 Task: Search for contacts with the surname 'Smith' and mailing address '204, Udyog Vihar Phase 4, Gurugram'.
Action: Mouse moved to (16, 106)
Screenshot: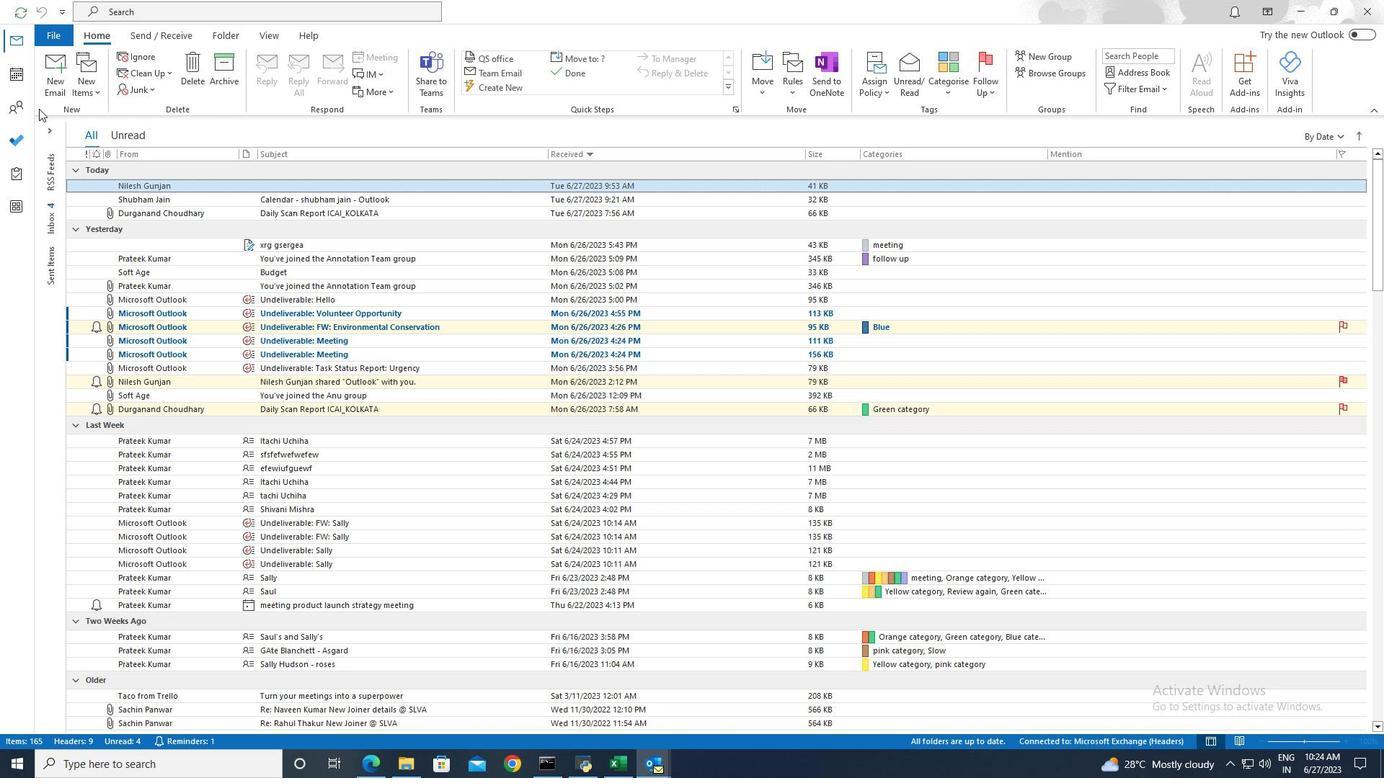 
Action: Mouse pressed left at (16, 106)
Screenshot: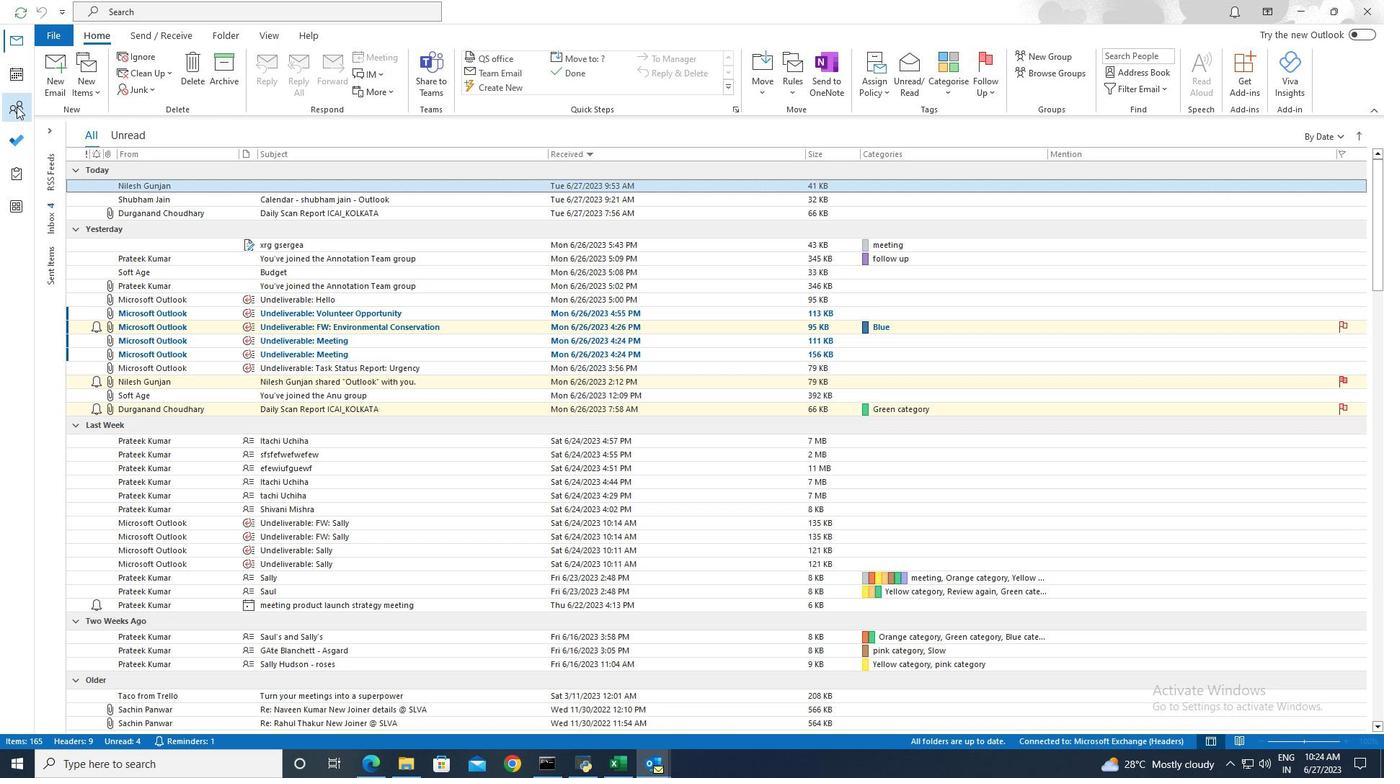 
Action: Mouse moved to (347, 16)
Screenshot: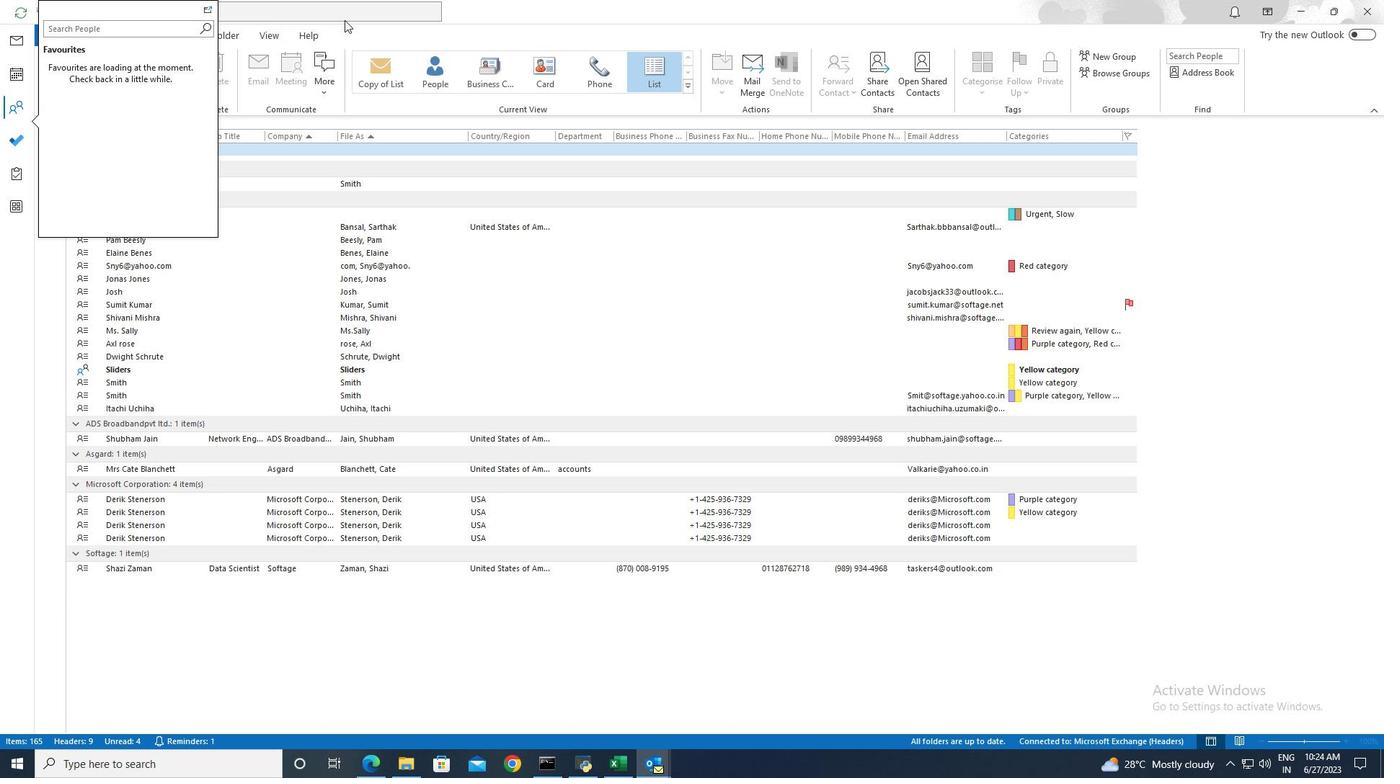 
Action: Mouse pressed left at (347, 16)
Screenshot: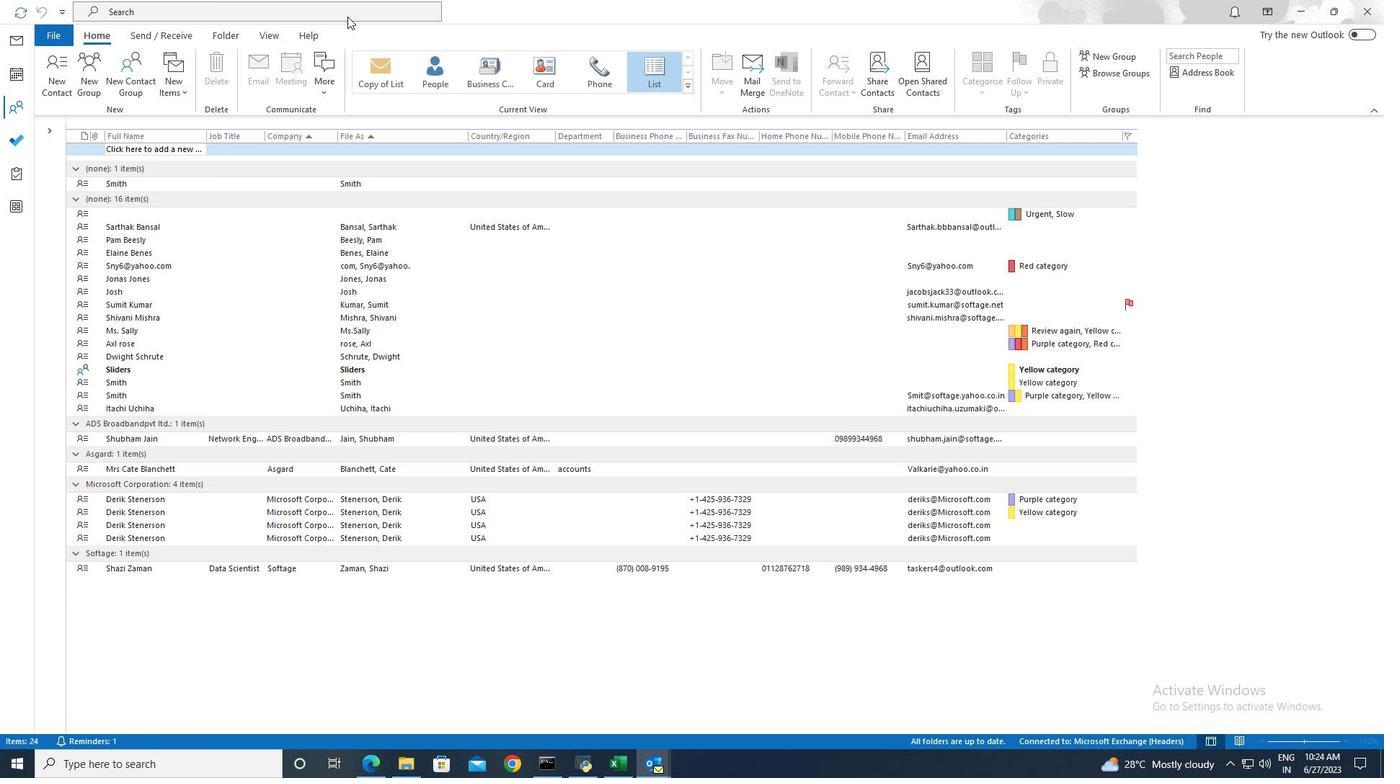 
Action: Mouse moved to (498, 14)
Screenshot: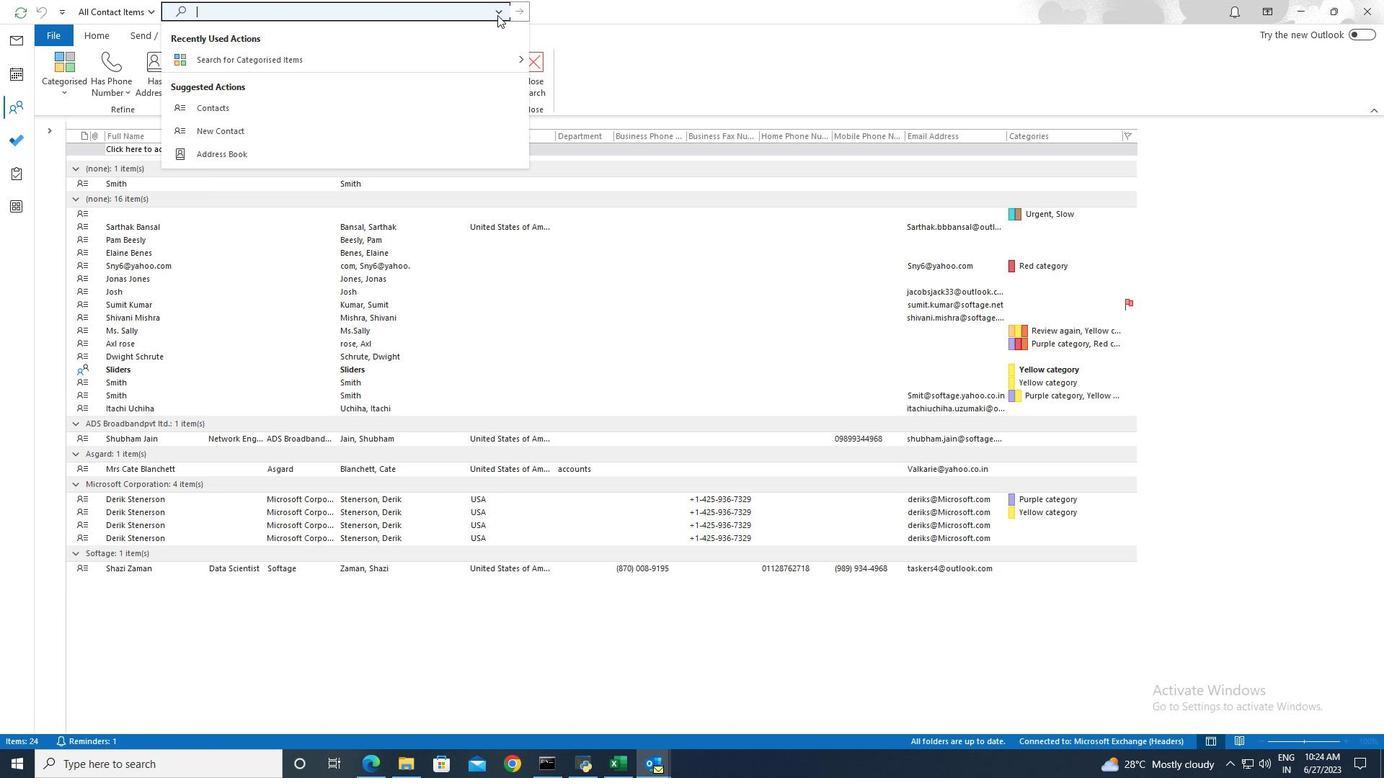 
Action: Mouse pressed left at (498, 14)
Screenshot: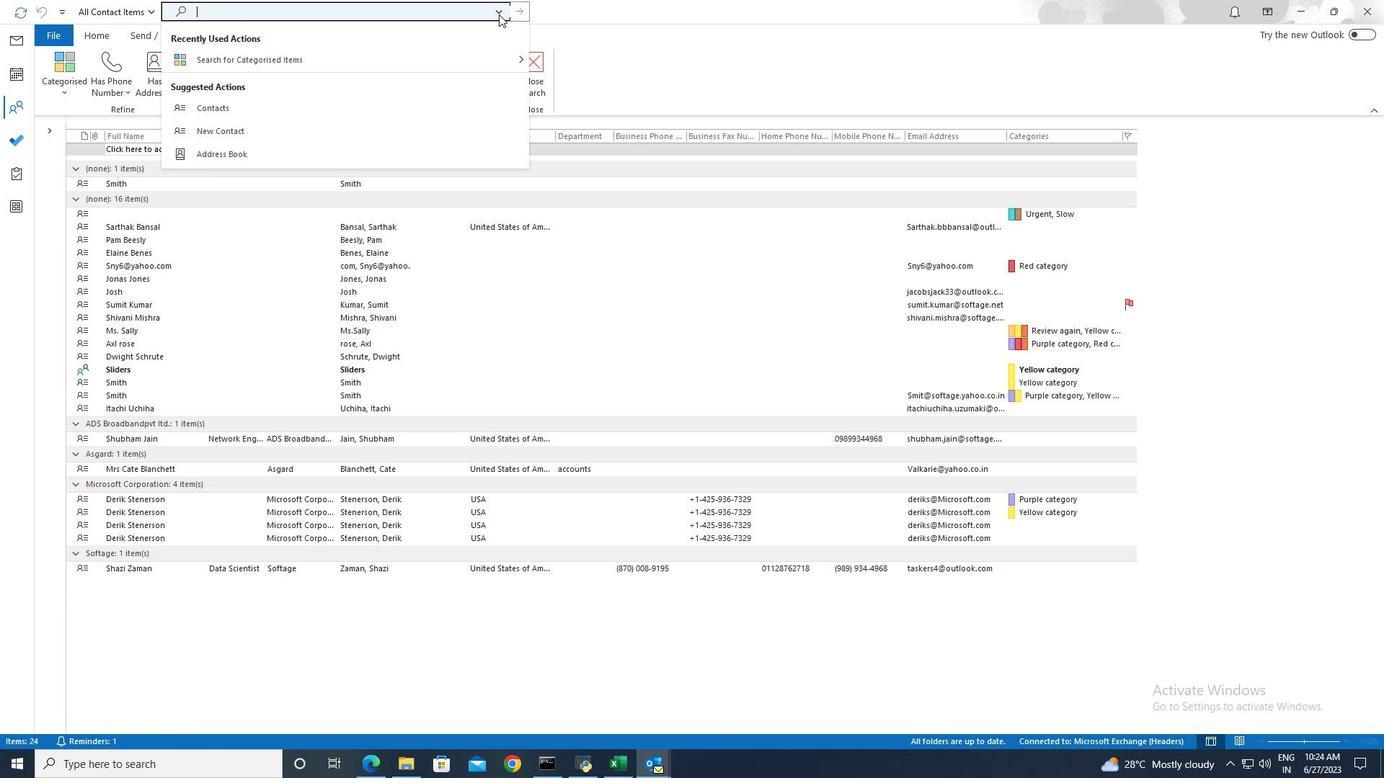 
Action: Mouse moved to (237, 366)
Screenshot: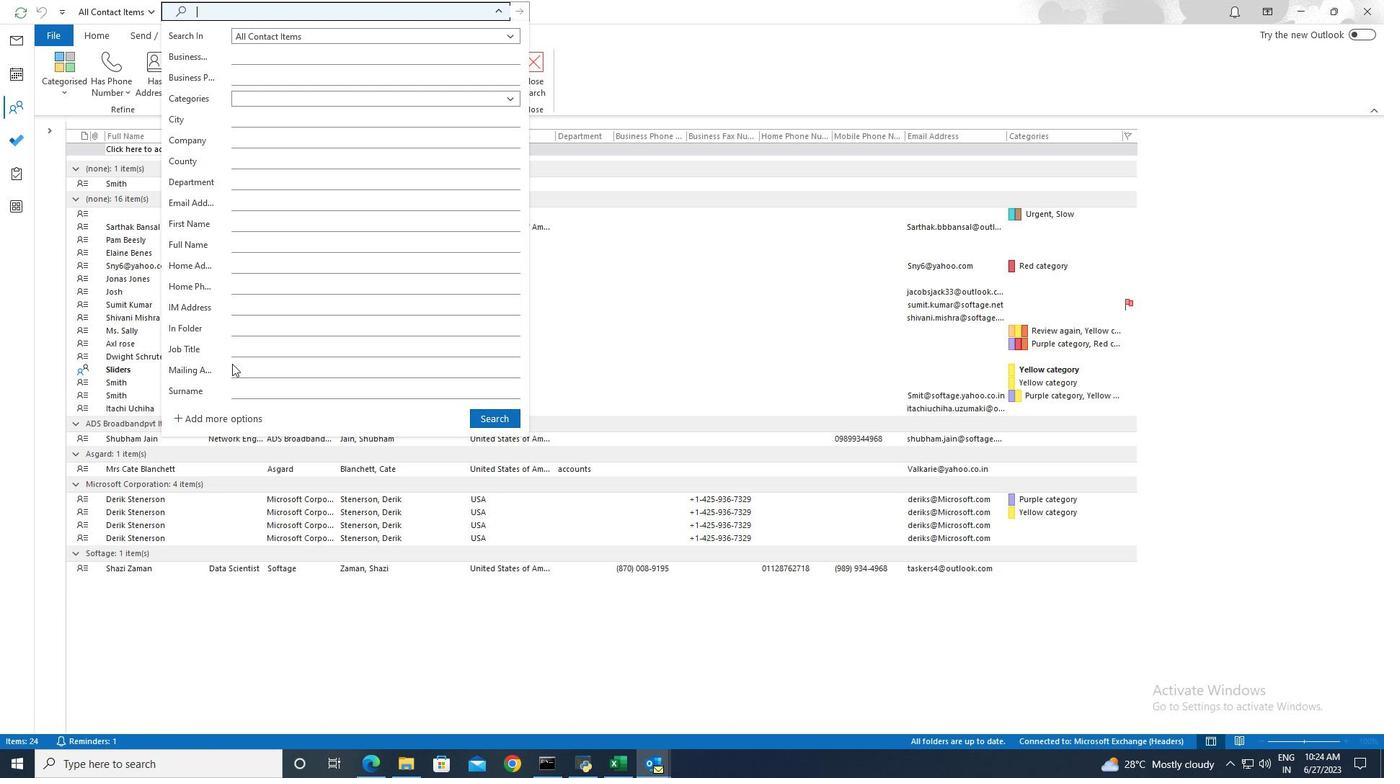 
Action: Mouse pressed left at (237, 366)
Screenshot: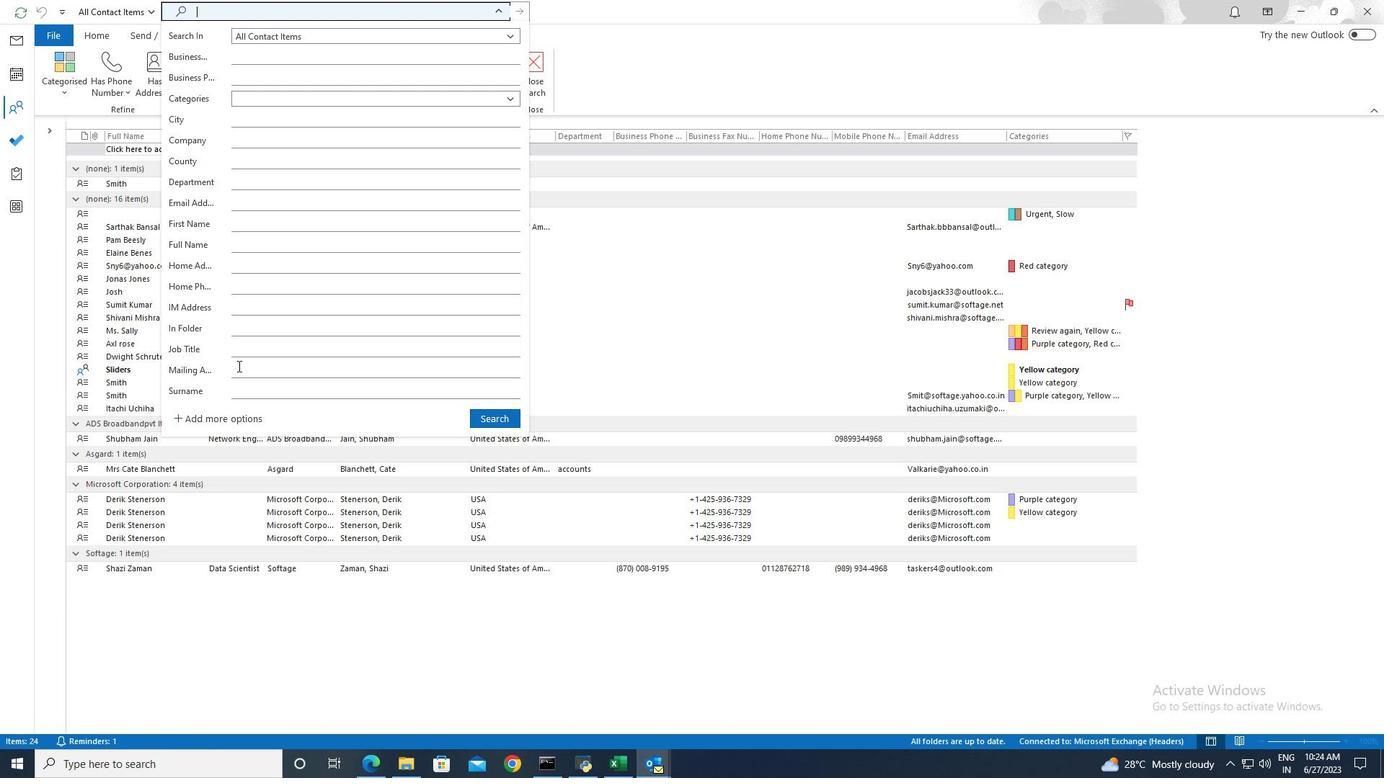 
Action: Key pressed 204,<Key.space><Key.shift>Udyog<Key.space><Key.shift>Vihar<Key.space><Key.shift><Key.shift><Key.shift><Key.shift><Key.shift><Key.shift>Phase<Key.space><Key.shift><Key.shift><Key.shift><Key.shift><Key.shift><Key.shift><Key.shift><Key.shift><Key.shift><Key.shift><Key.shift><Key.shift><Key.shift>4,<Key.space><Key.shift>Gurugram
Screenshot: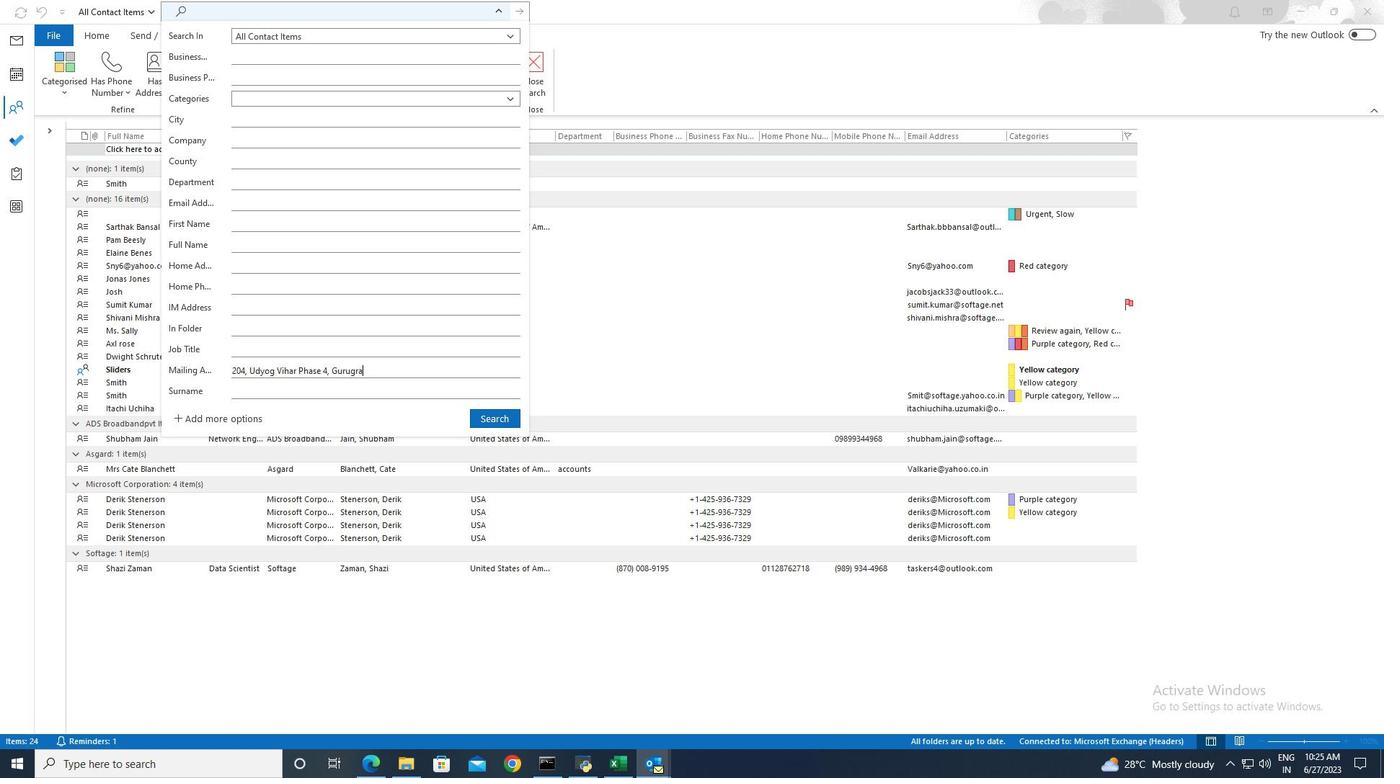 
Action: Mouse moved to (491, 414)
Screenshot: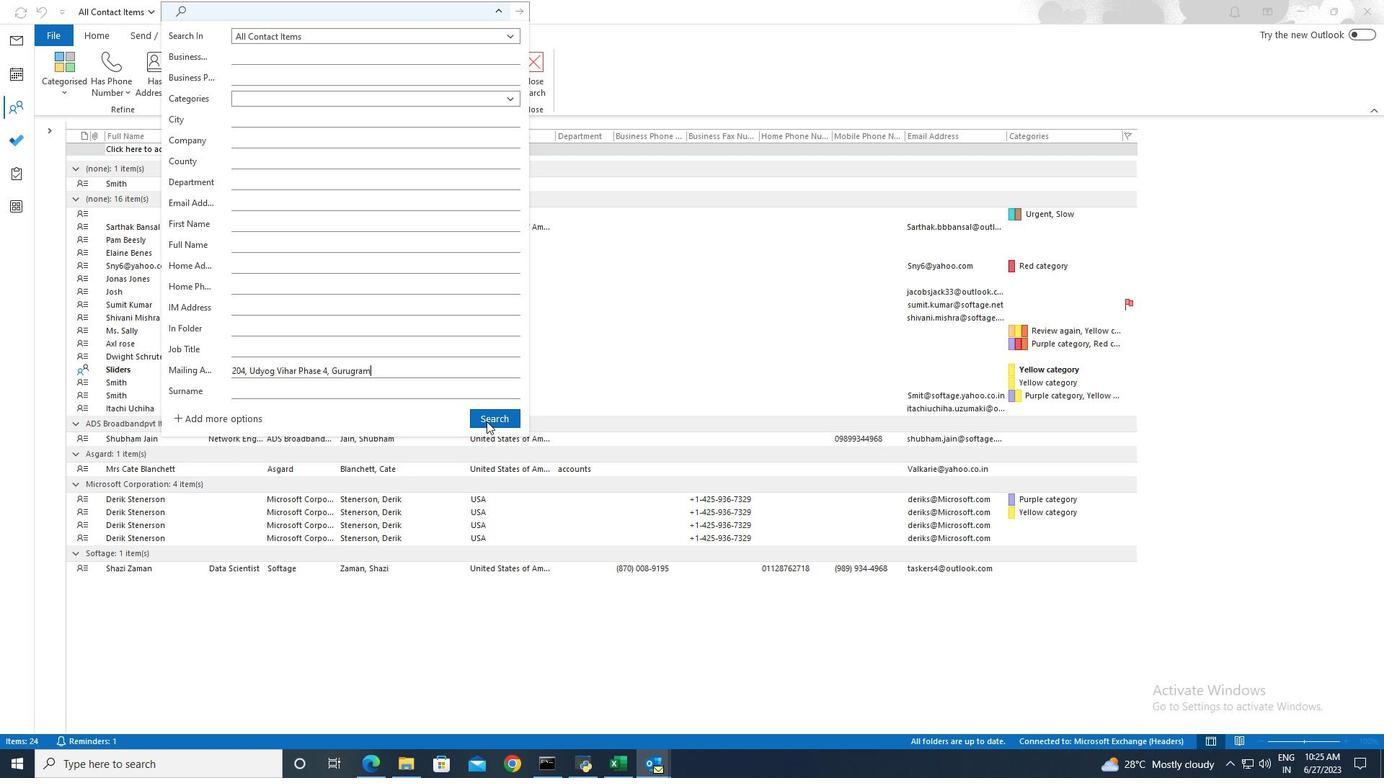 
Action: Mouse pressed left at (491, 414)
Screenshot: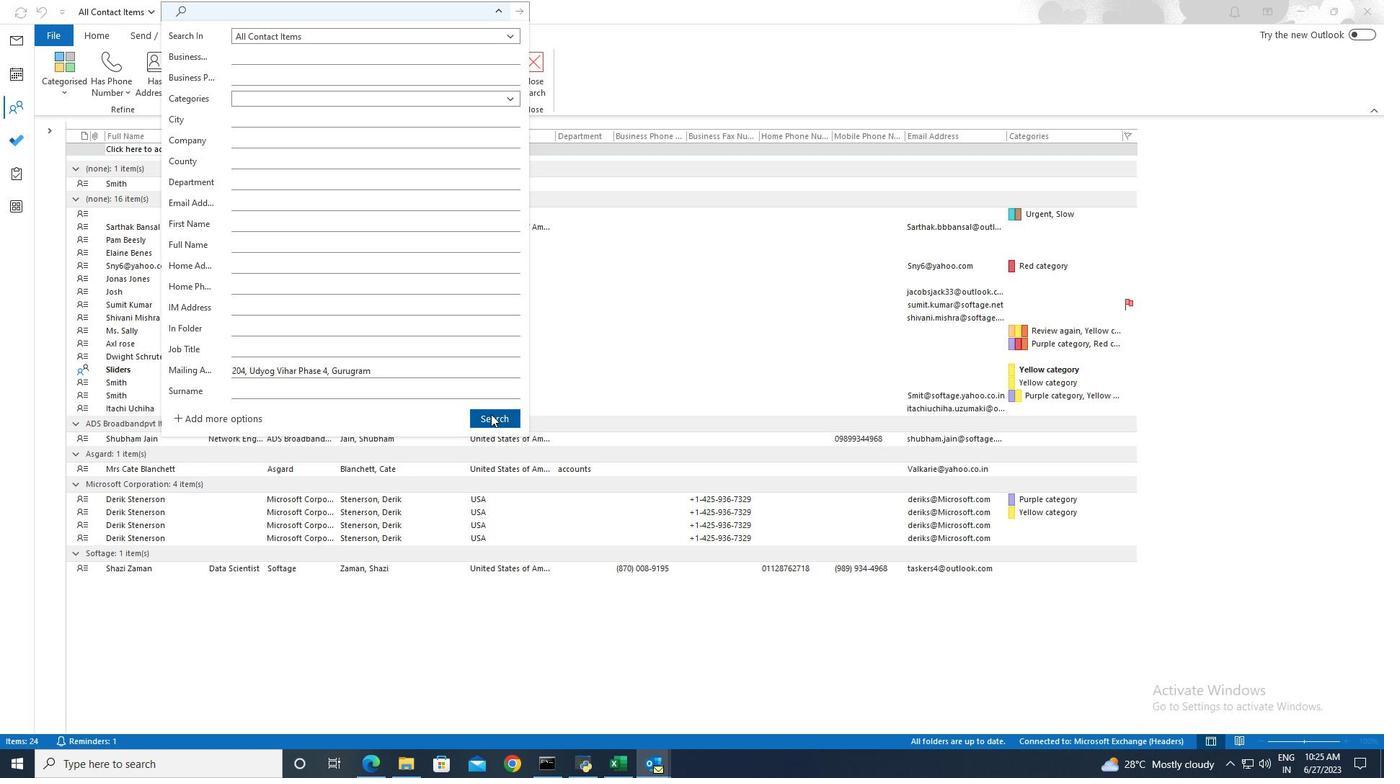 
Action: Mouse moved to (489, 416)
Screenshot: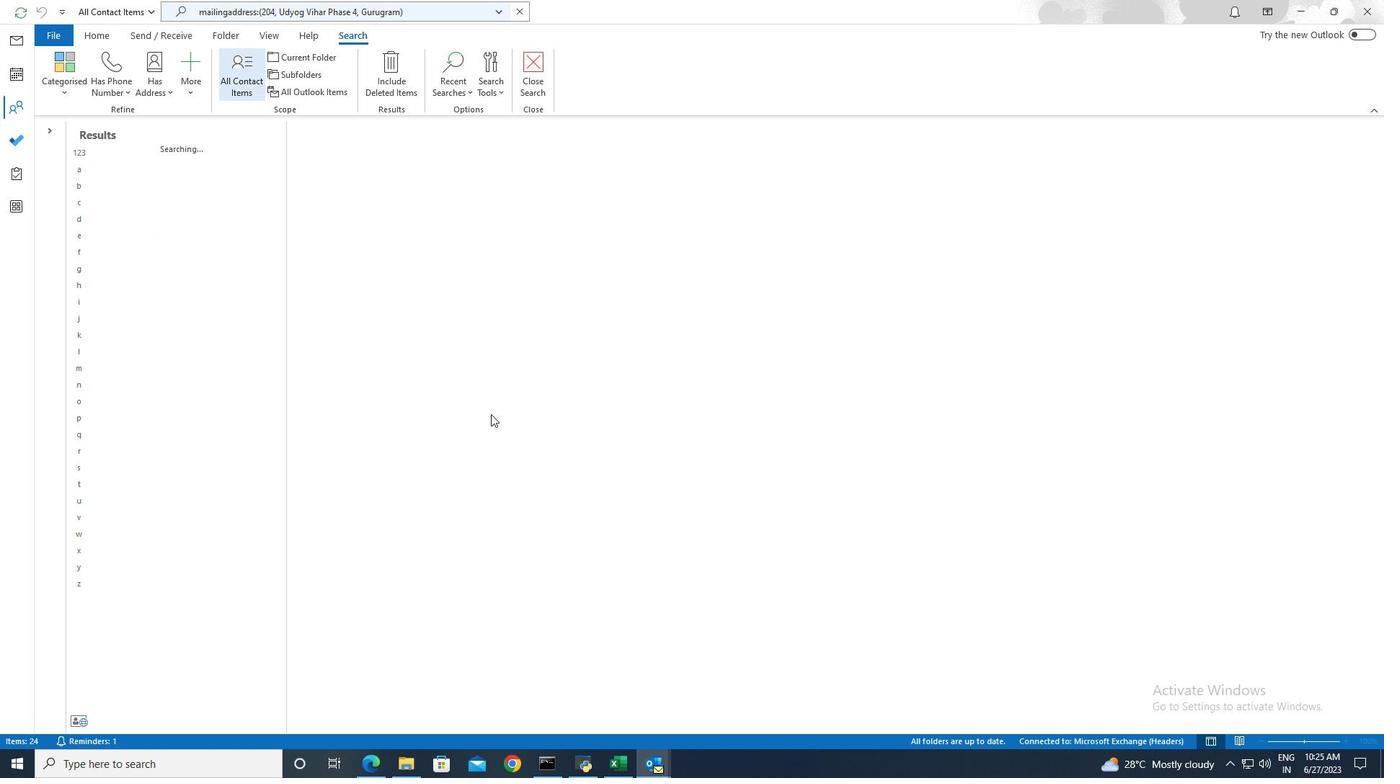 
